 Task: Create a rule when the name of a card contains text .
Action: Mouse moved to (1139, 137)
Screenshot: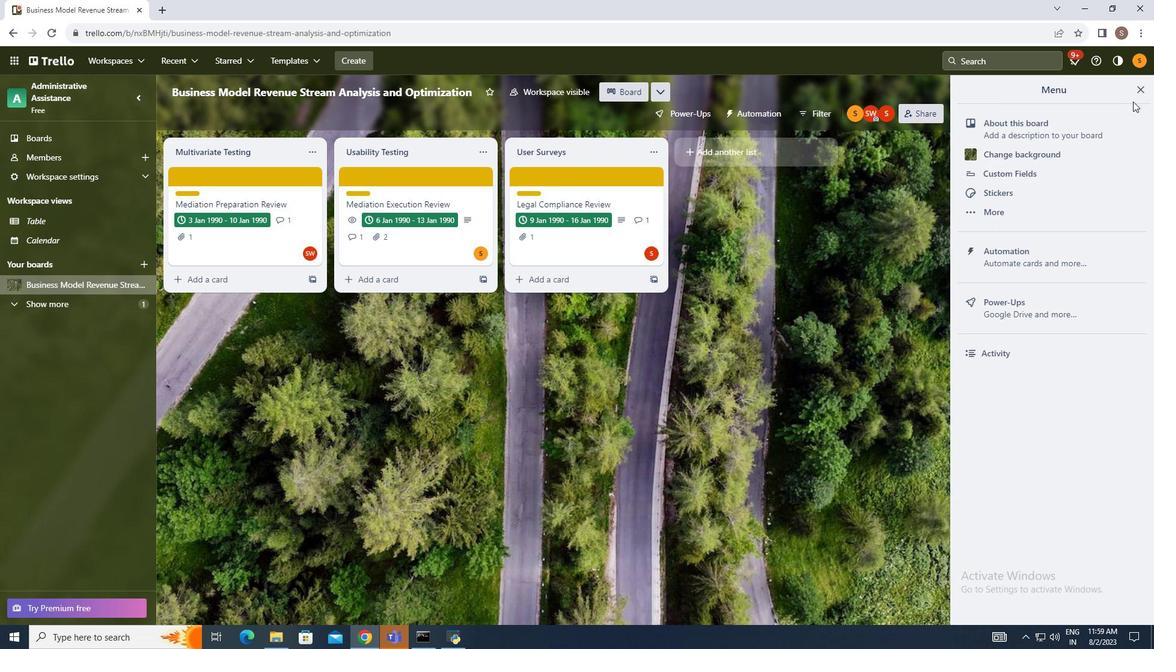 
Action: Mouse pressed left at (1139, 137)
Screenshot: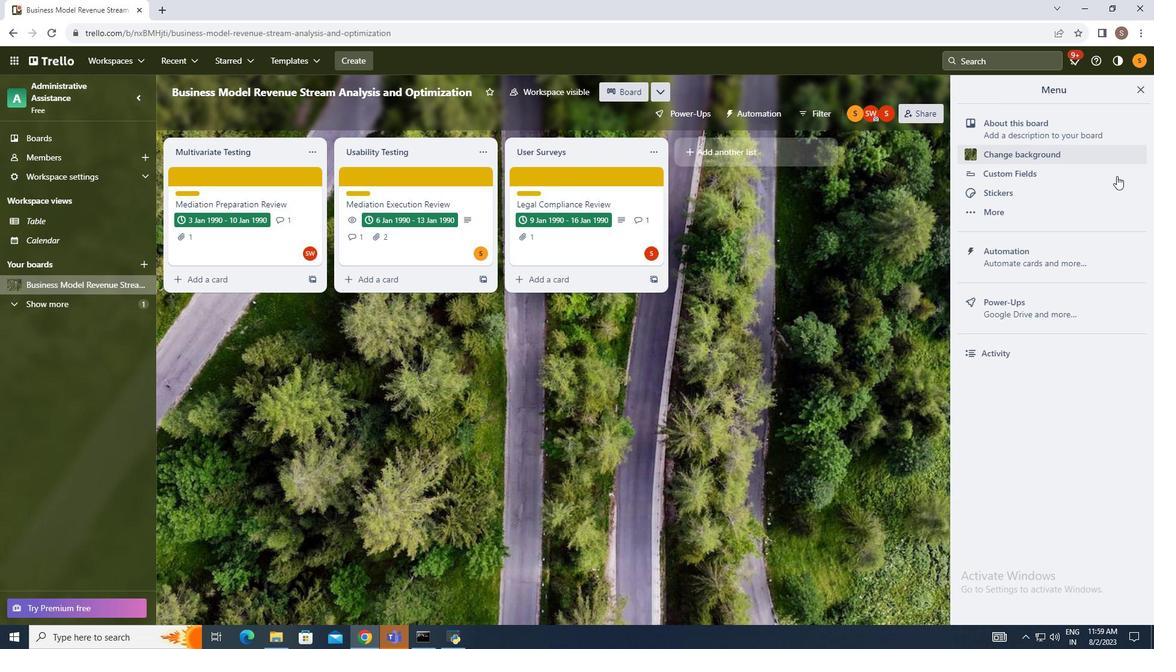 
Action: Mouse moved to (1066, 270)
Screenshot: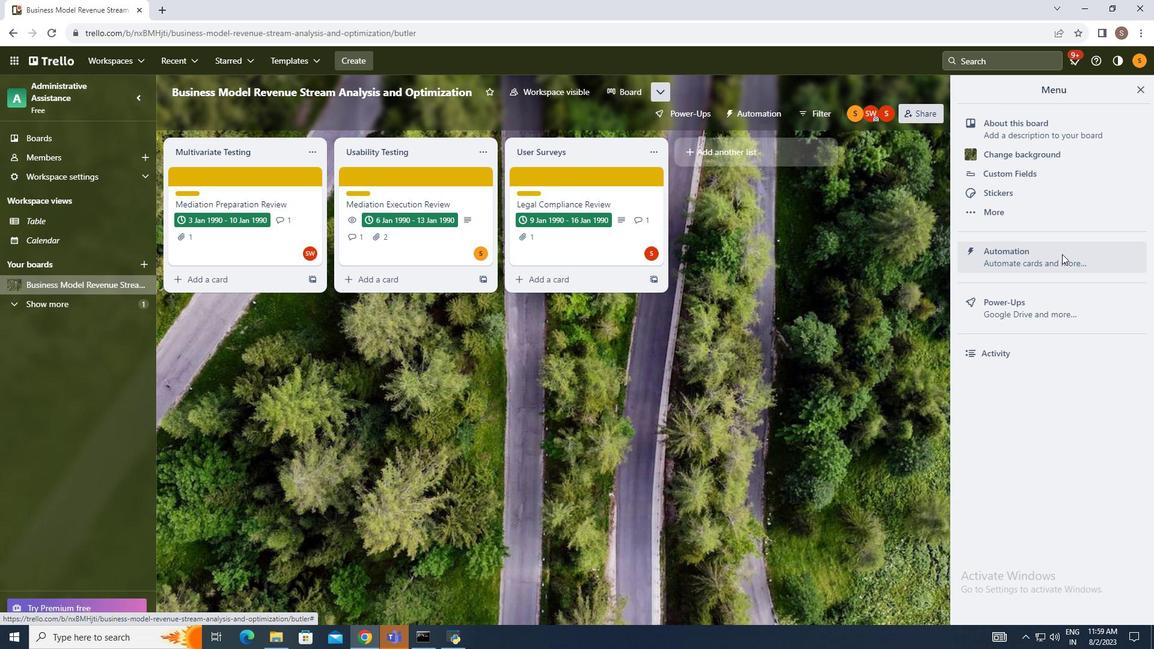 
Action: Mouse pressed left at (1066, 270)
Screenshot: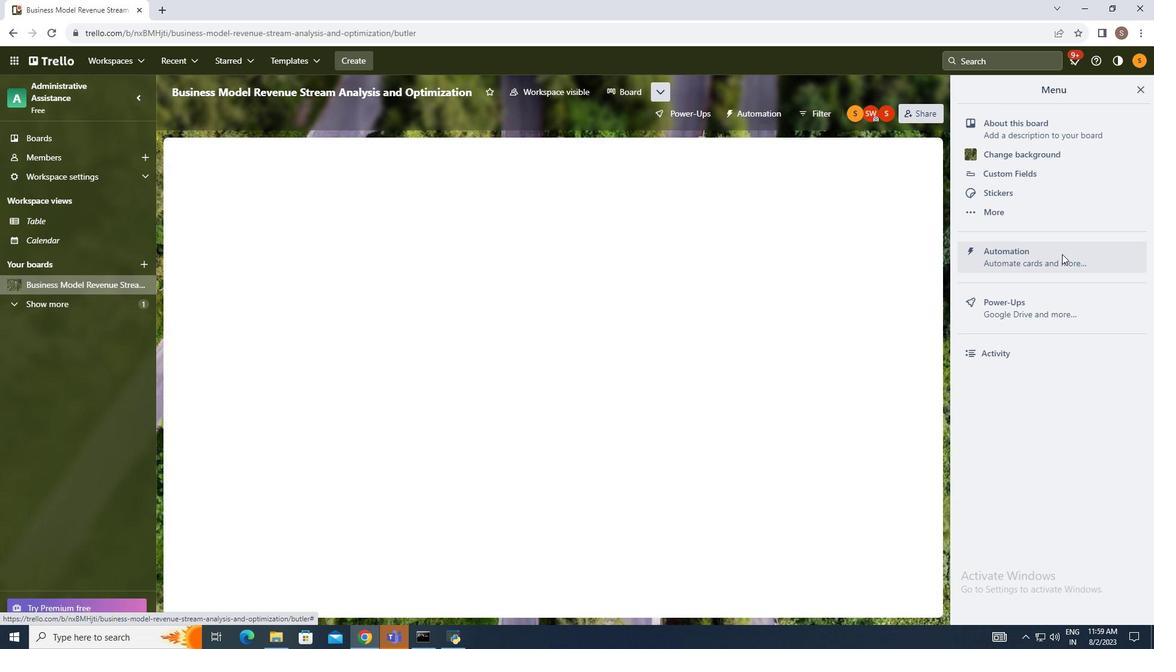 
Action: Mouse moved to (206, 238)
Screenshot: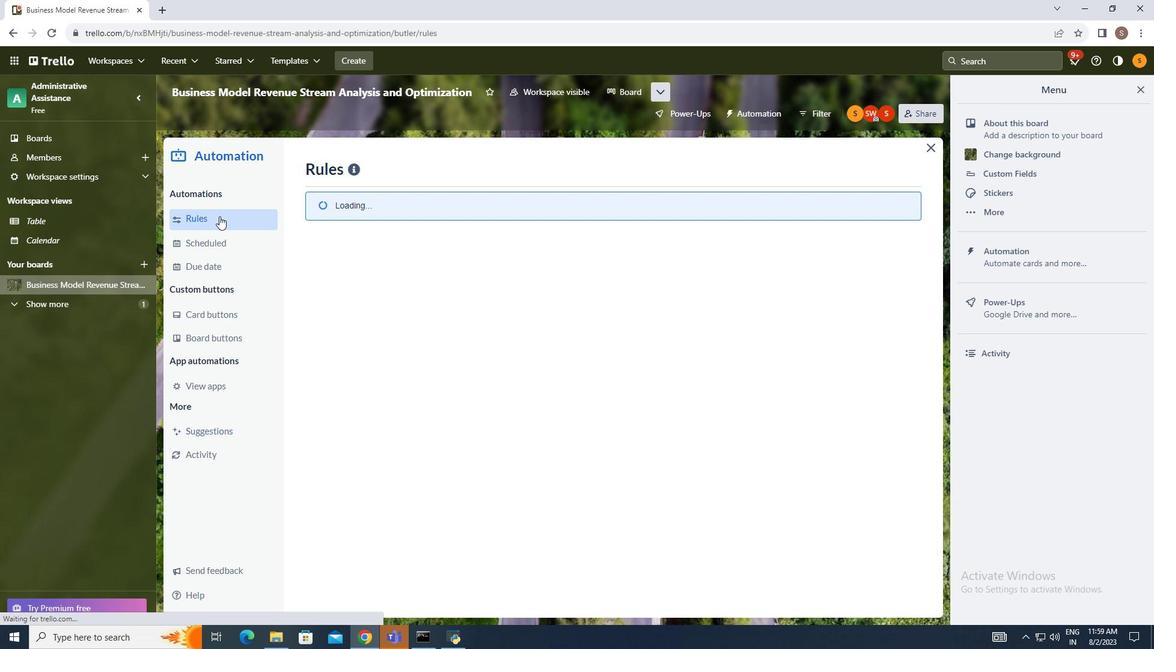 
Action: Mouse pressed left at (206, 238)
Screenshot: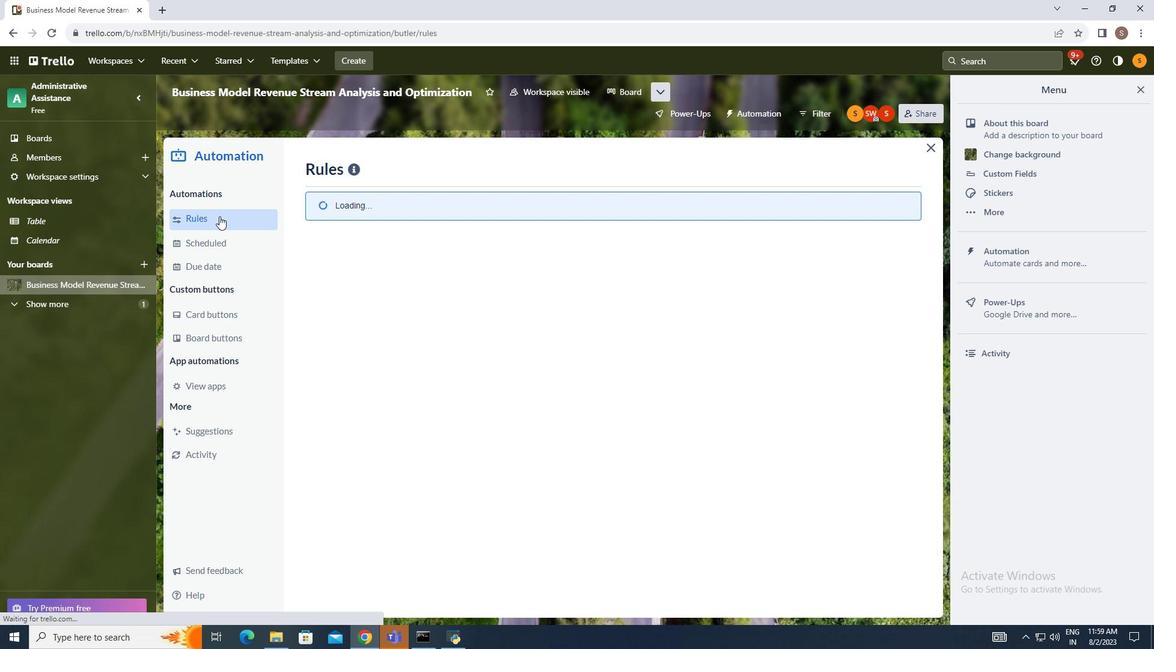 
Action: Mouse moved to (809, 196)
Screenshot: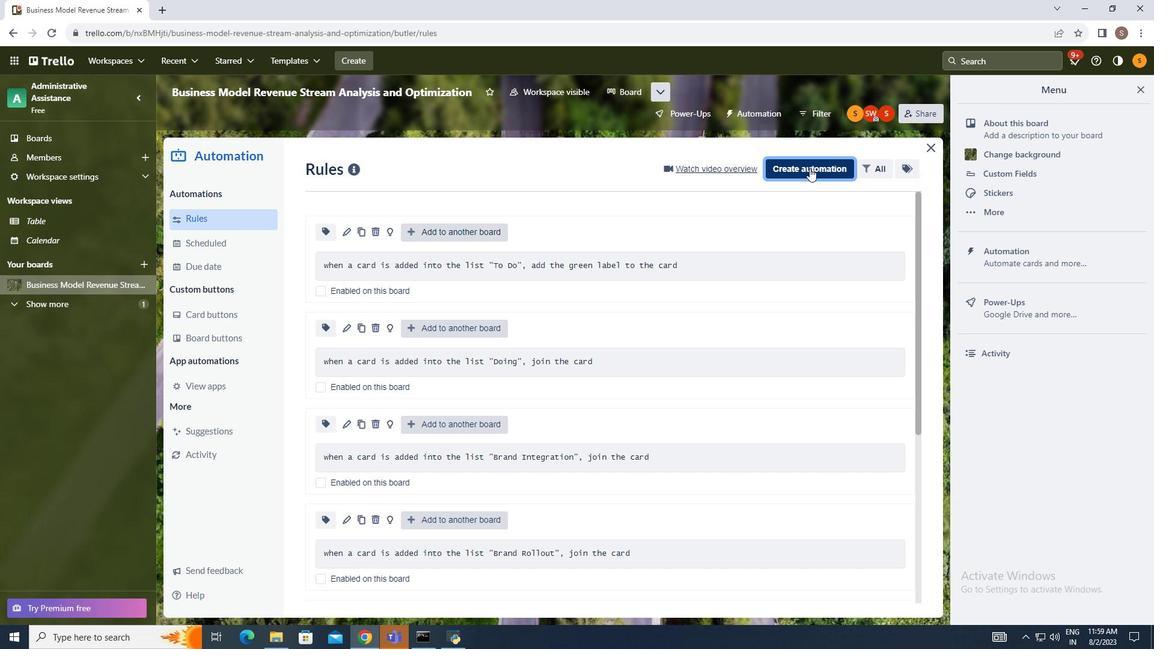 
Action: Mouse pressed left at (809, 196)
Screenshot: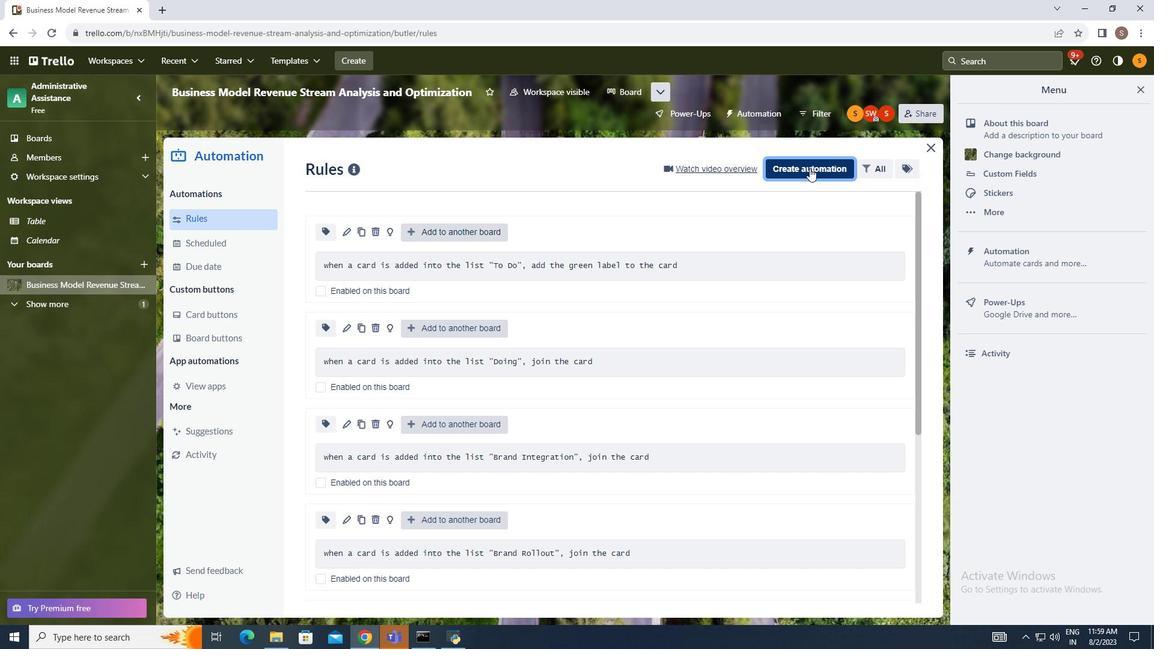
Action: Mouse moved to (603, 293)
Screenshot: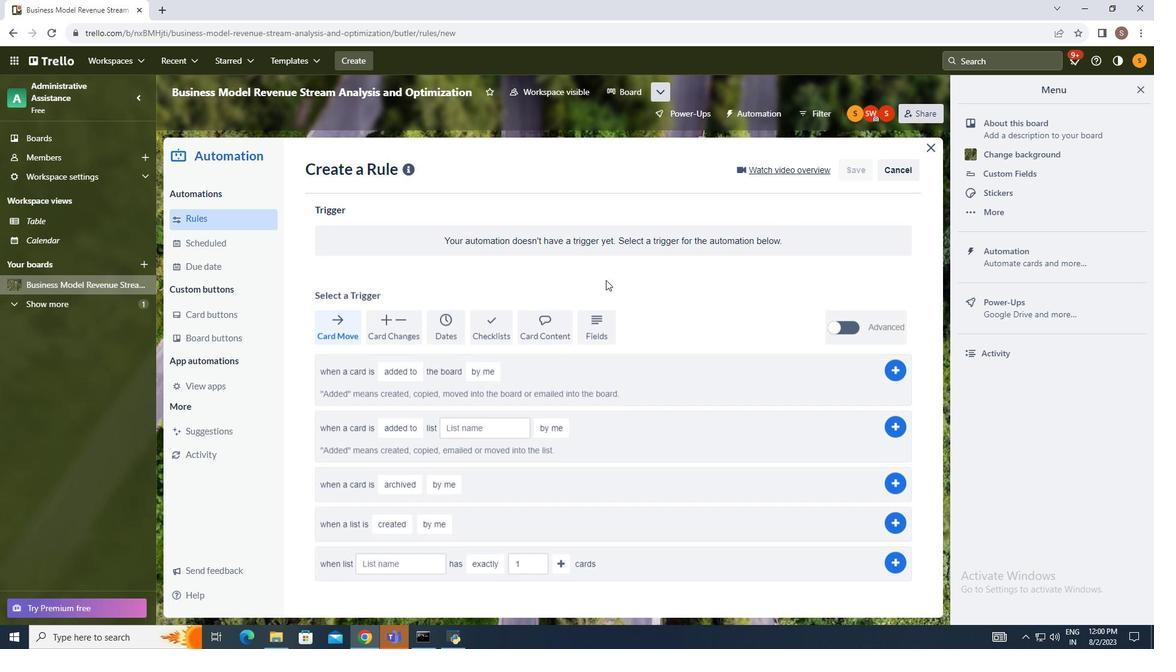 
Action: Mouse pressed left at (603, 293)
Screenshot: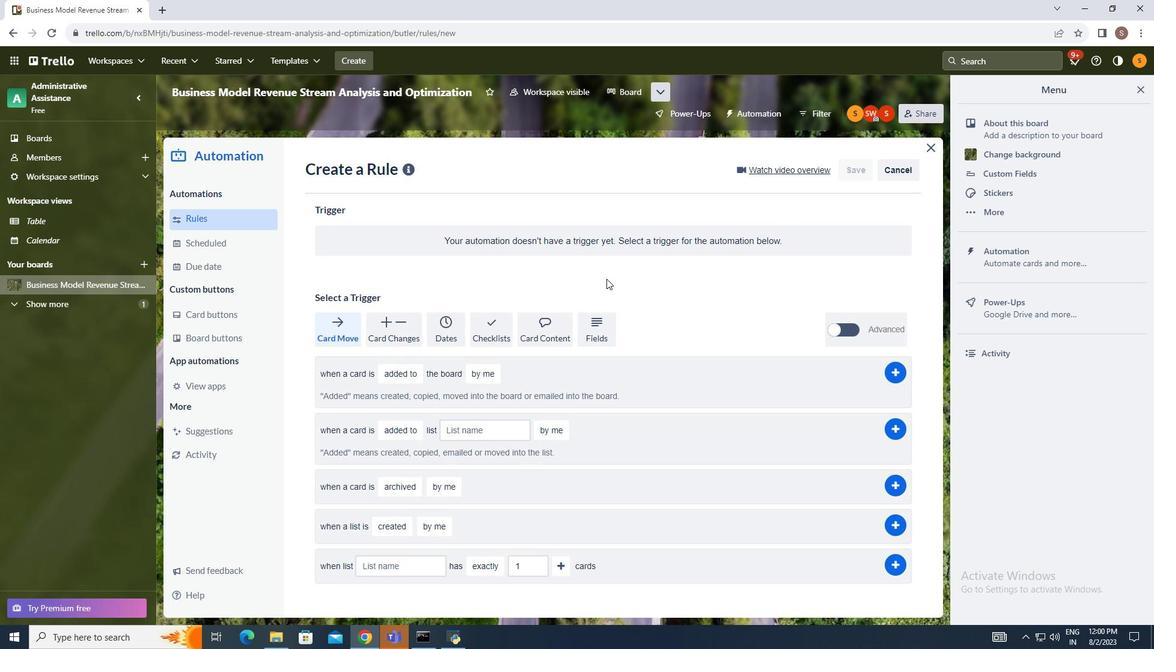 
Action: Mouse moved to (526, 330)
Screenshot: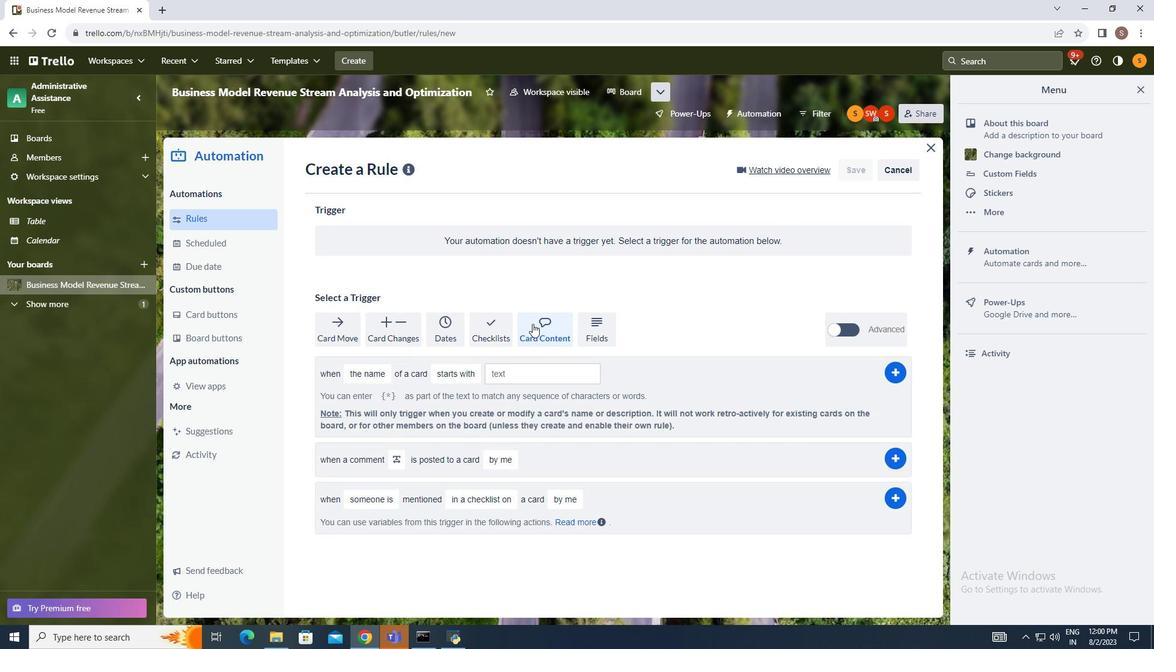 
Action: Mouse pressed left at (526, 330)
Screenshot: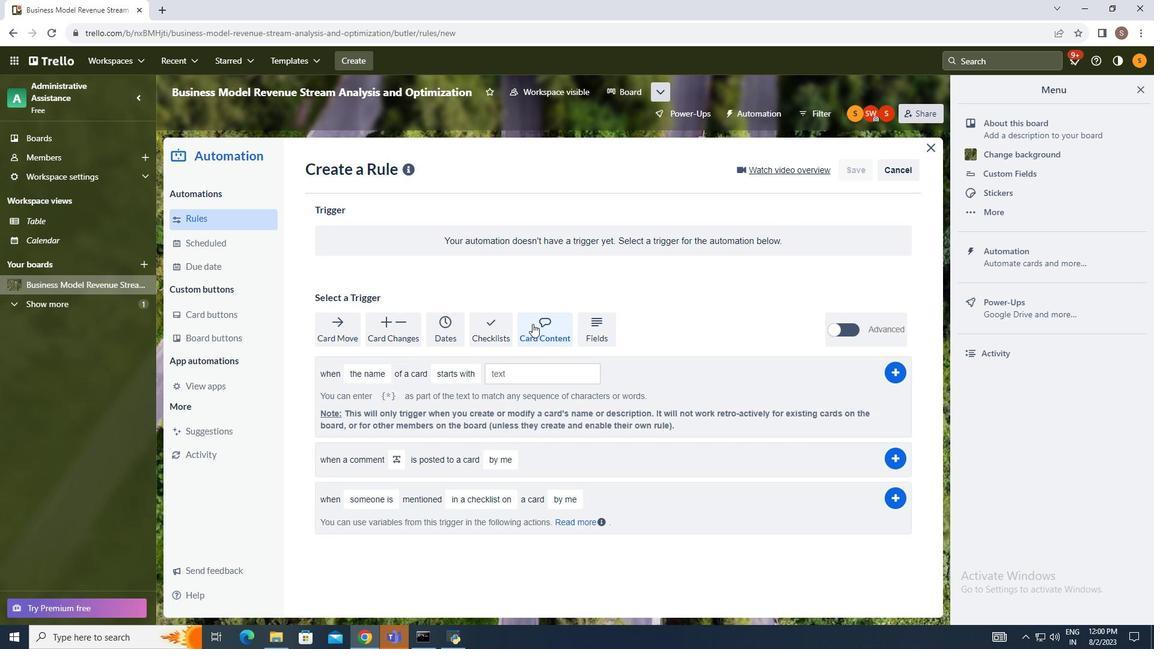 
Action: Mouse moved to (359, 374)
Screenshot: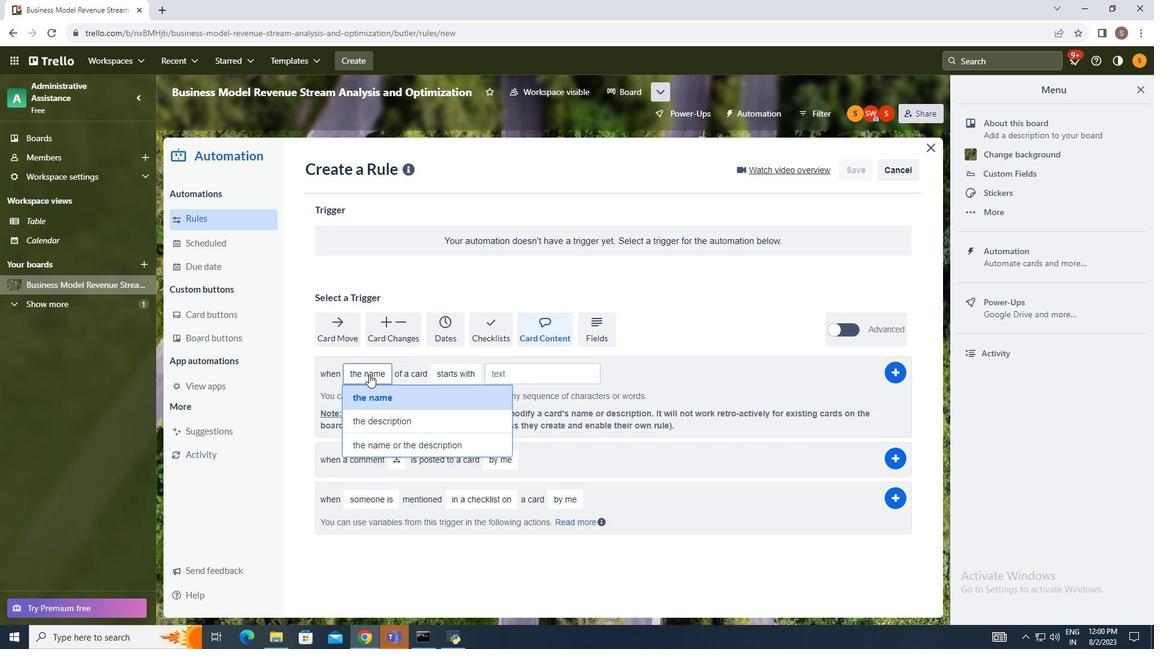 
Action: Mouse pressed left at (359, 374)
Screenshot: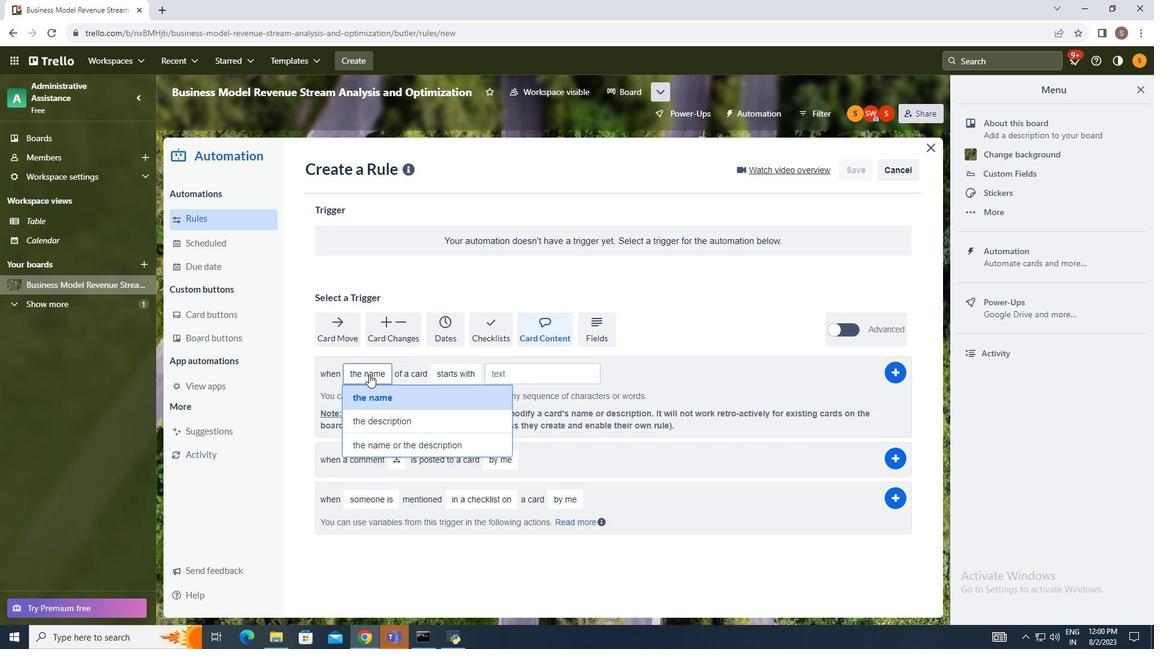 
Action: Mouse moved to (374, 389)
Screenshot: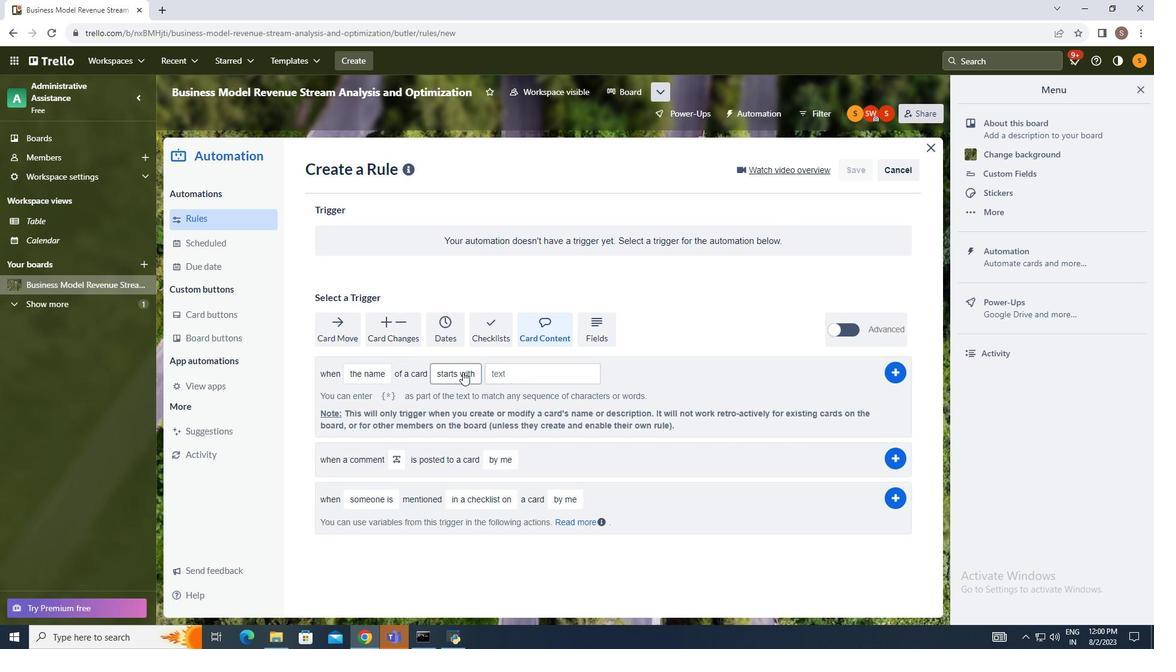 
Action: Mouse pressed left at (374, 389)
Screenshot: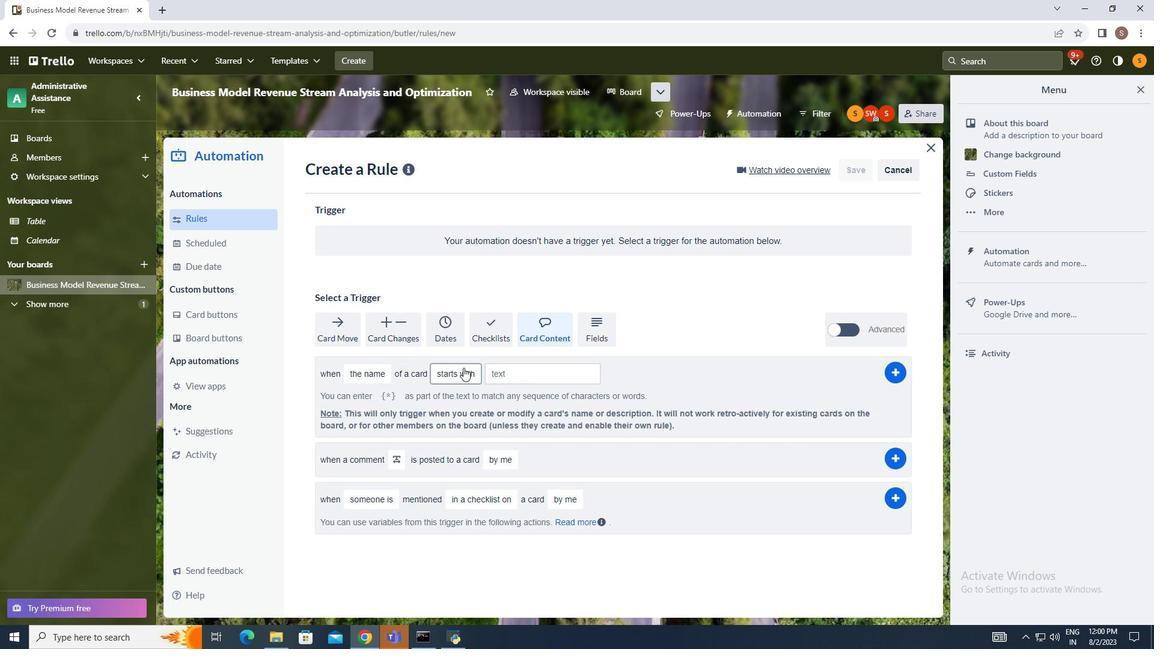 
Action: Mouse moved to (455, 368)
Screenshot: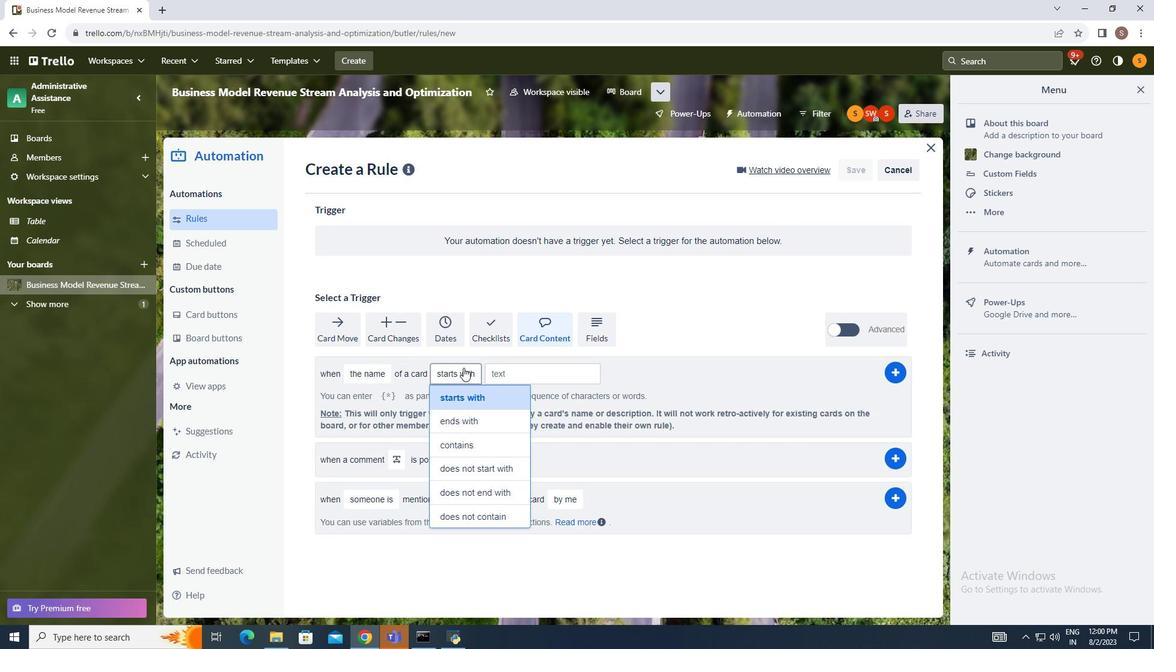 
Action: Mouse pressed left at (455, 368)
Screenshot: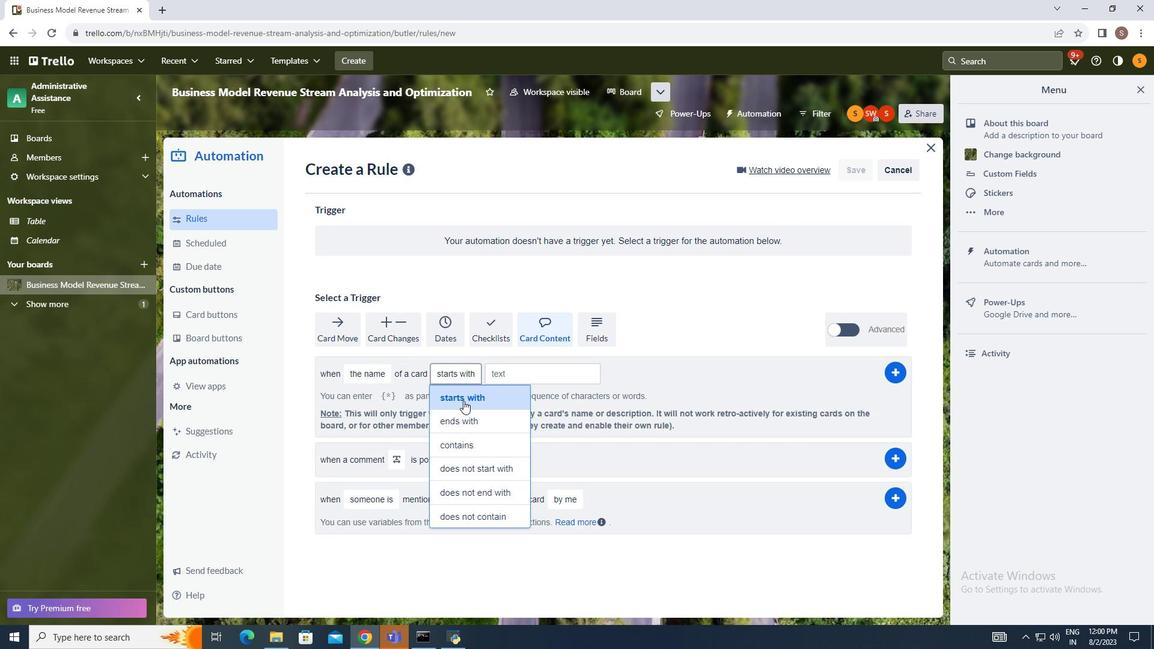 
Action: Mouse moved to (457, 430)
Screenshot: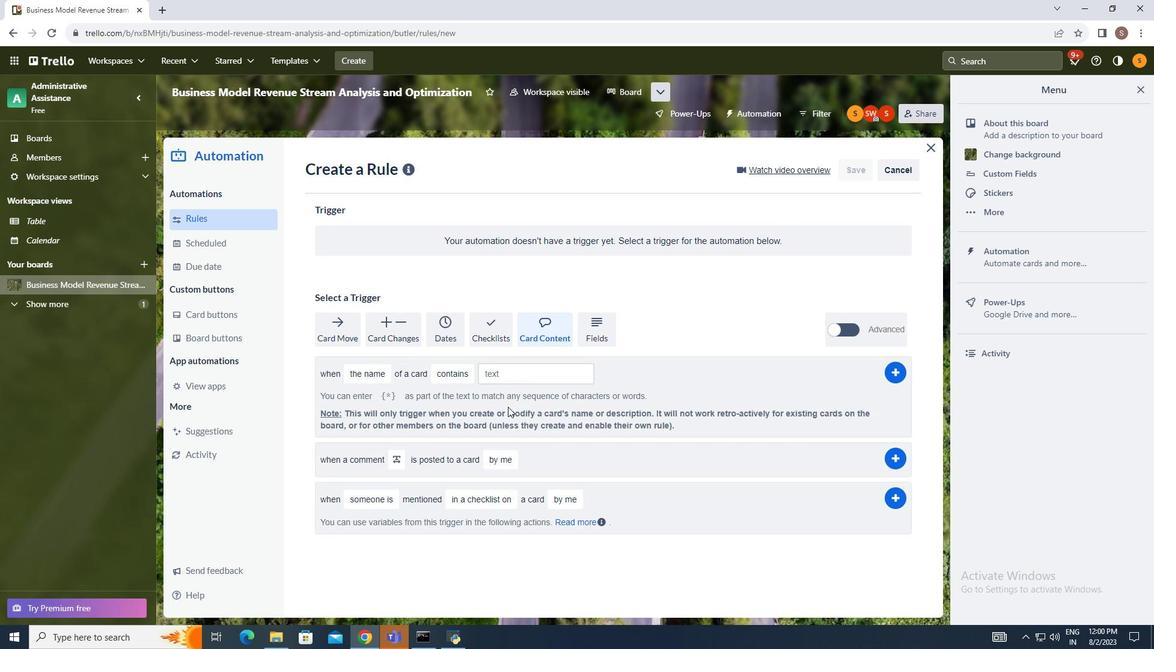 
Action: Mouse pressed left at (457, 430)
Screenshot: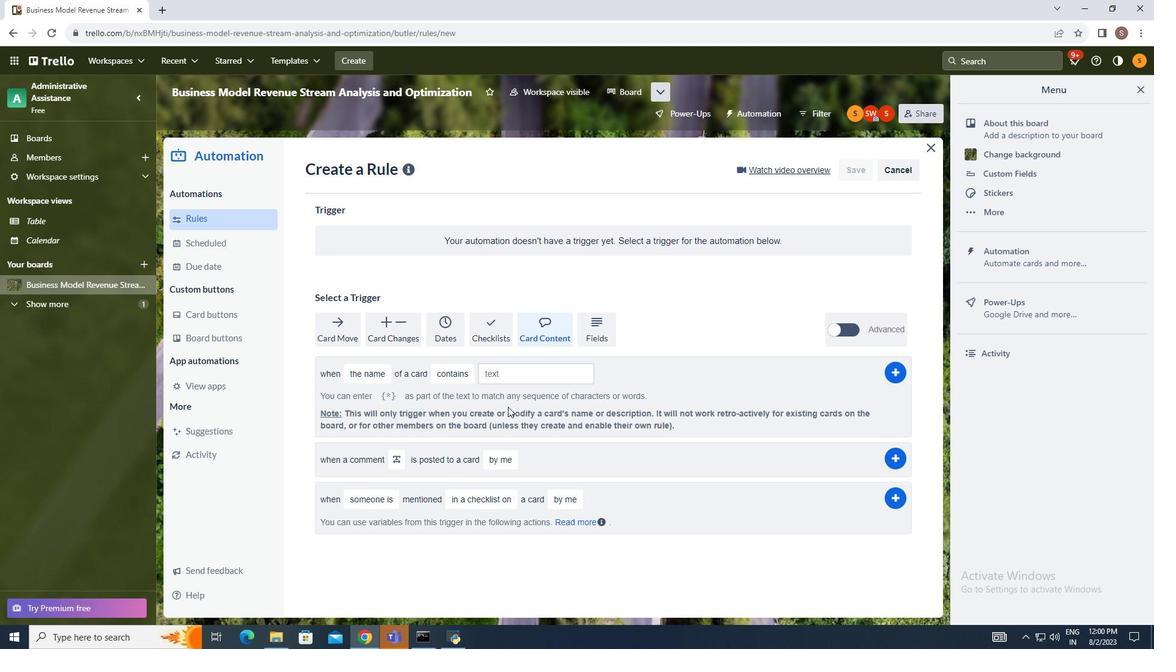 
Action: Mouse moved to (503, 370)
Screenshot: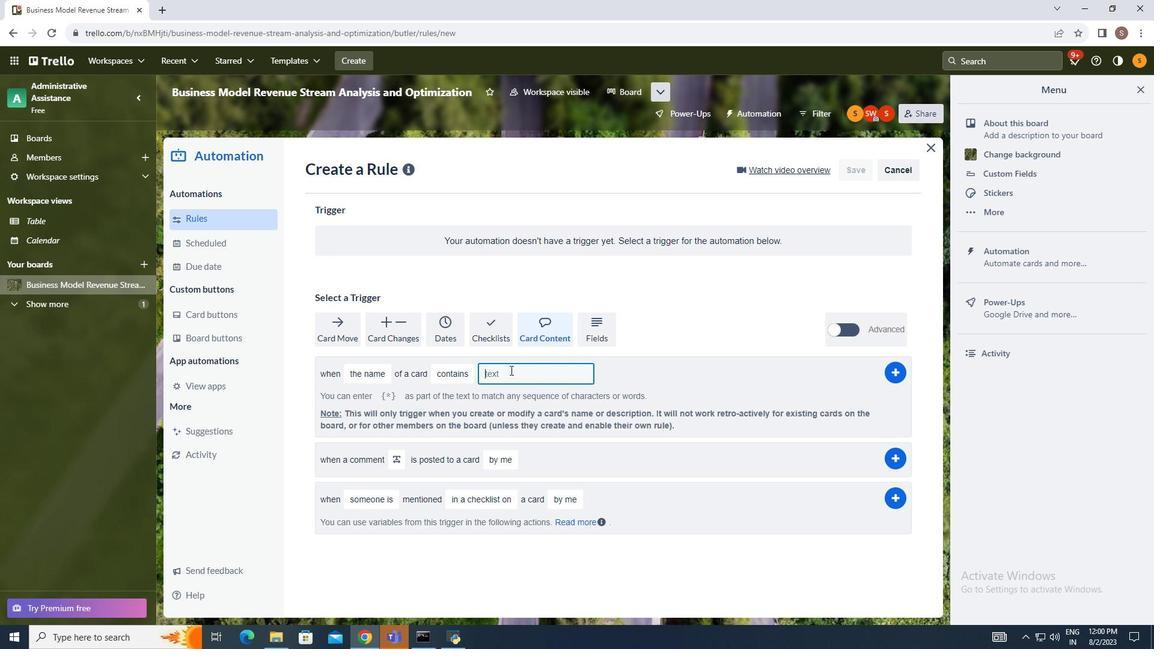 
Action: Mouse pressed left at (503, 370)
Screenshot: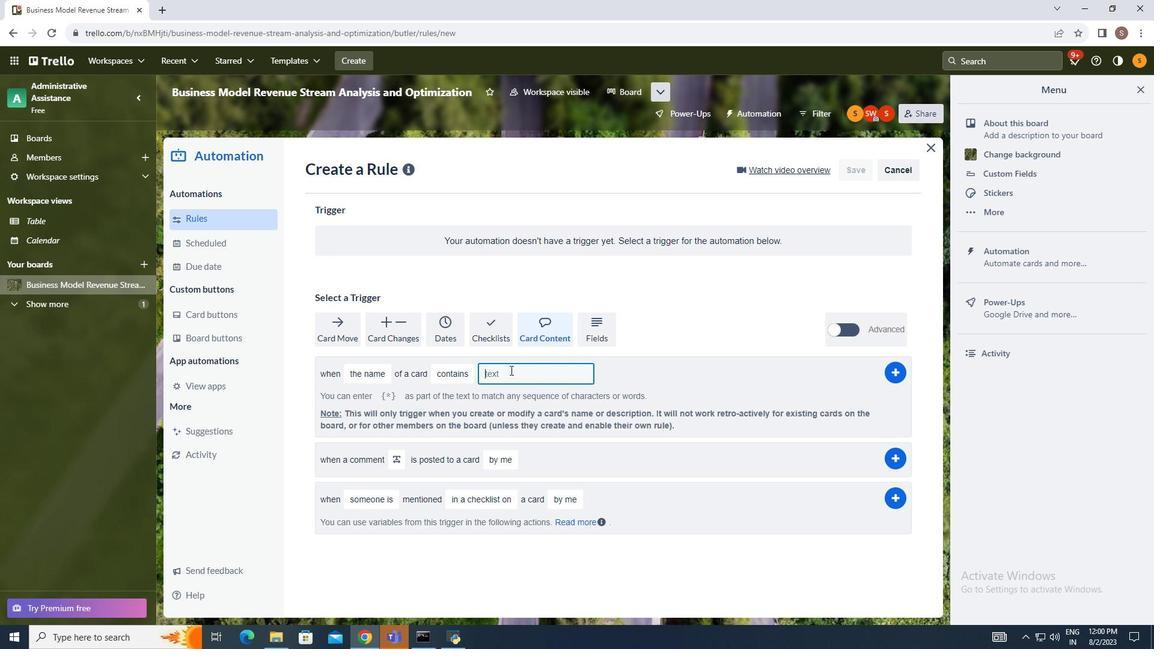 
Action: Mouse moved to (503, 368)
Screenshot: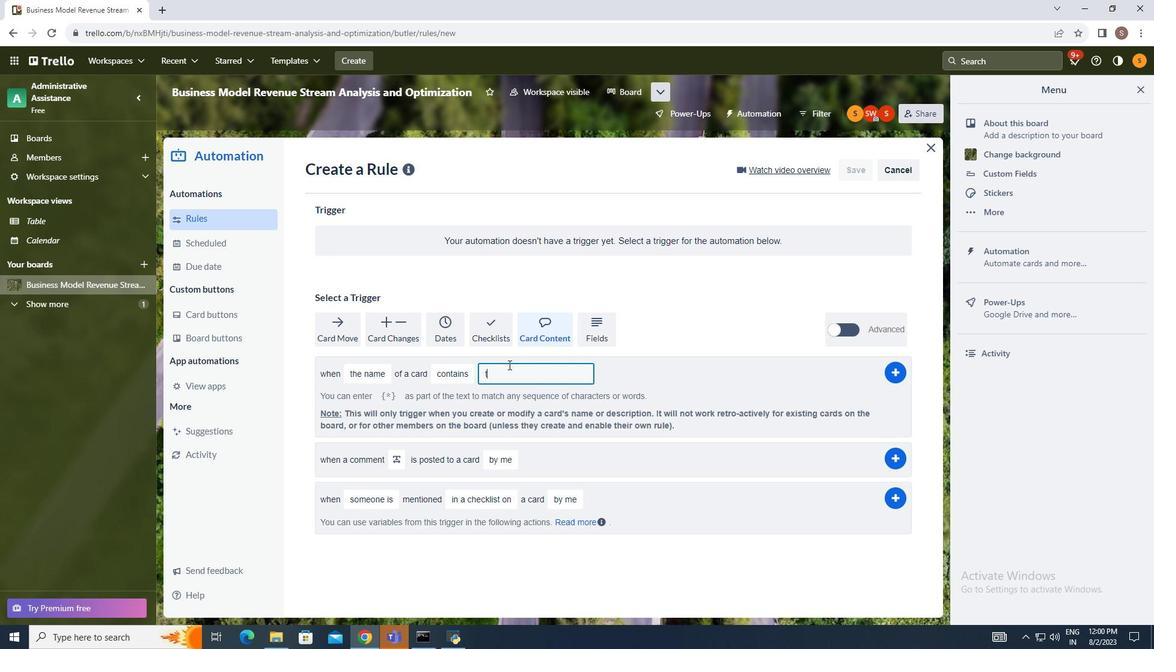 
Action: Key pressed t
Screenshot: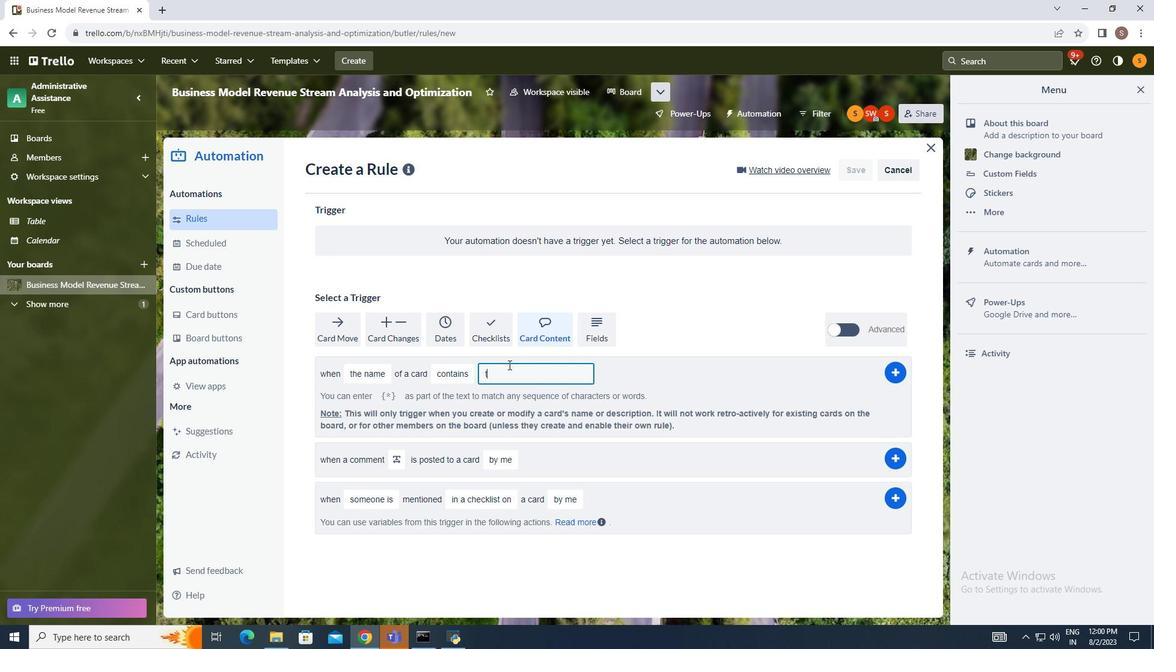 
Action: Mouse moved to (501, 366)
Screenshot: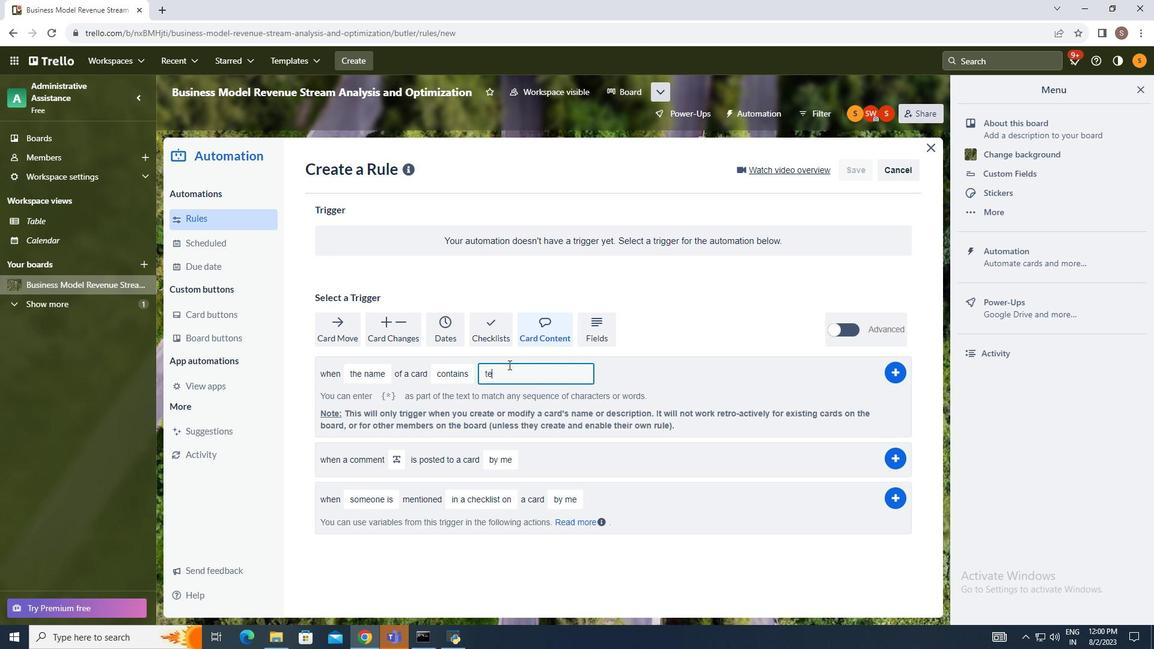 
Action: Key pressed e
Screenshot: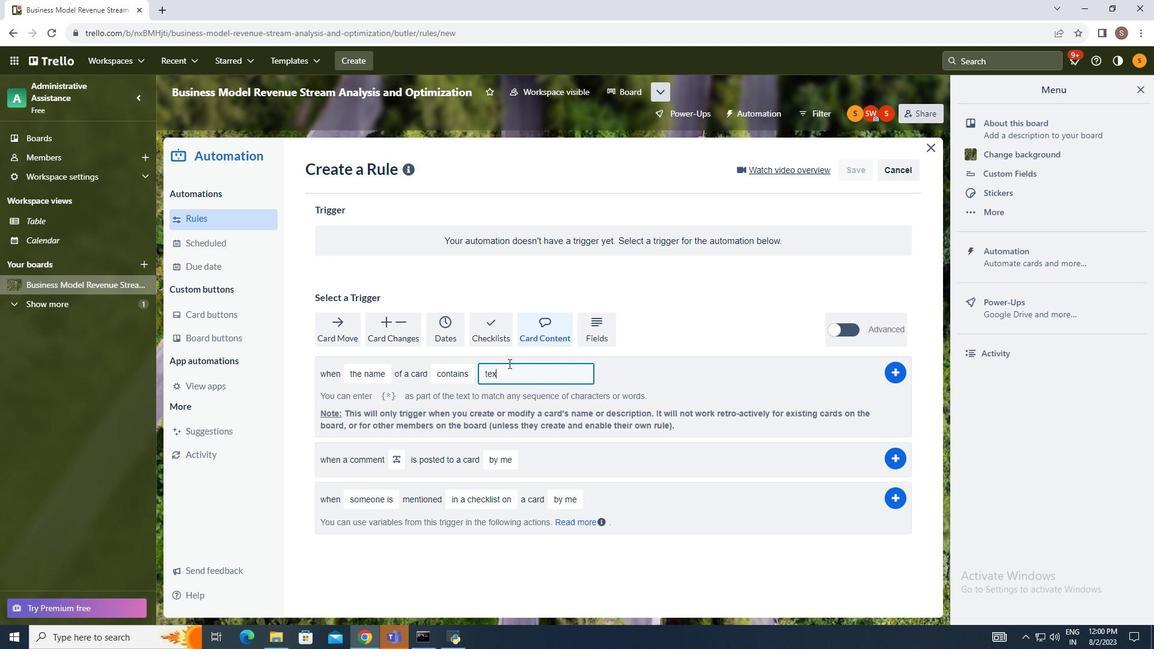 
Action: Mouse moved to (501, 365)
Screenshot: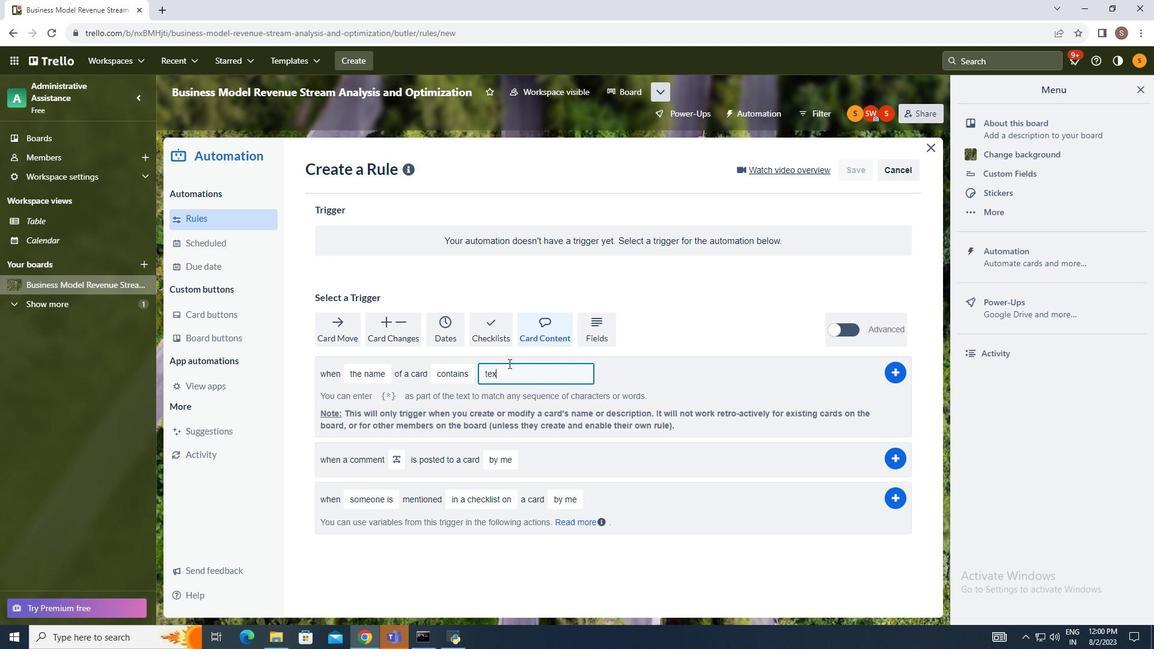 
Action: Key pressed xt
Screenshot: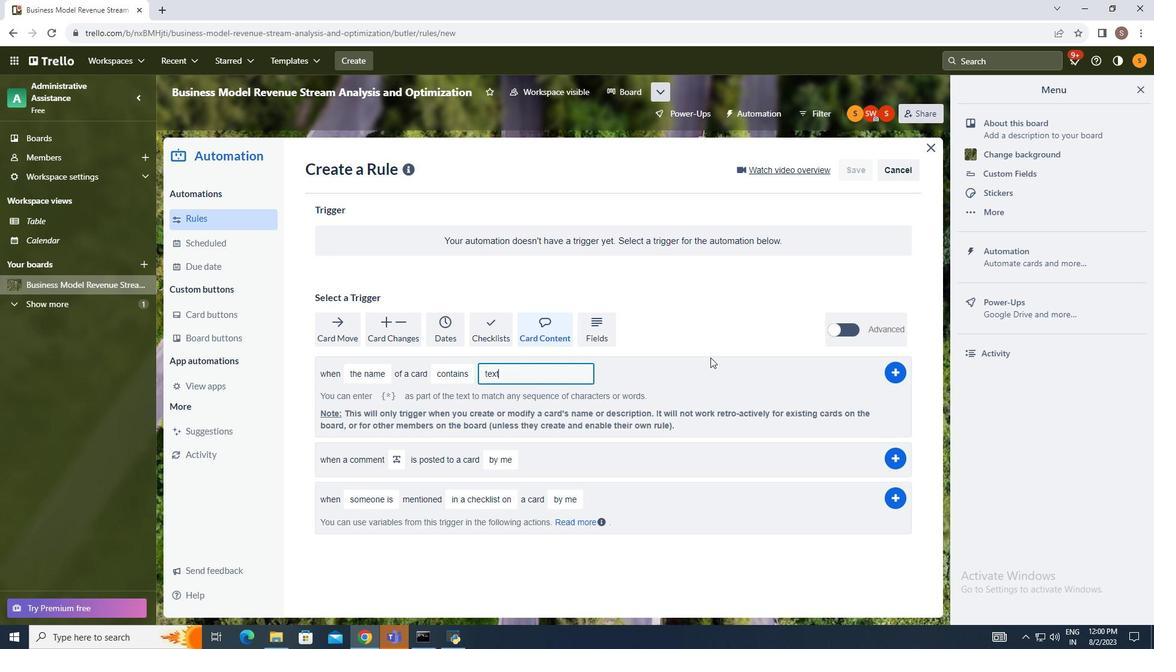 
Action: Mouse moved to (899, 374)
Screenshot: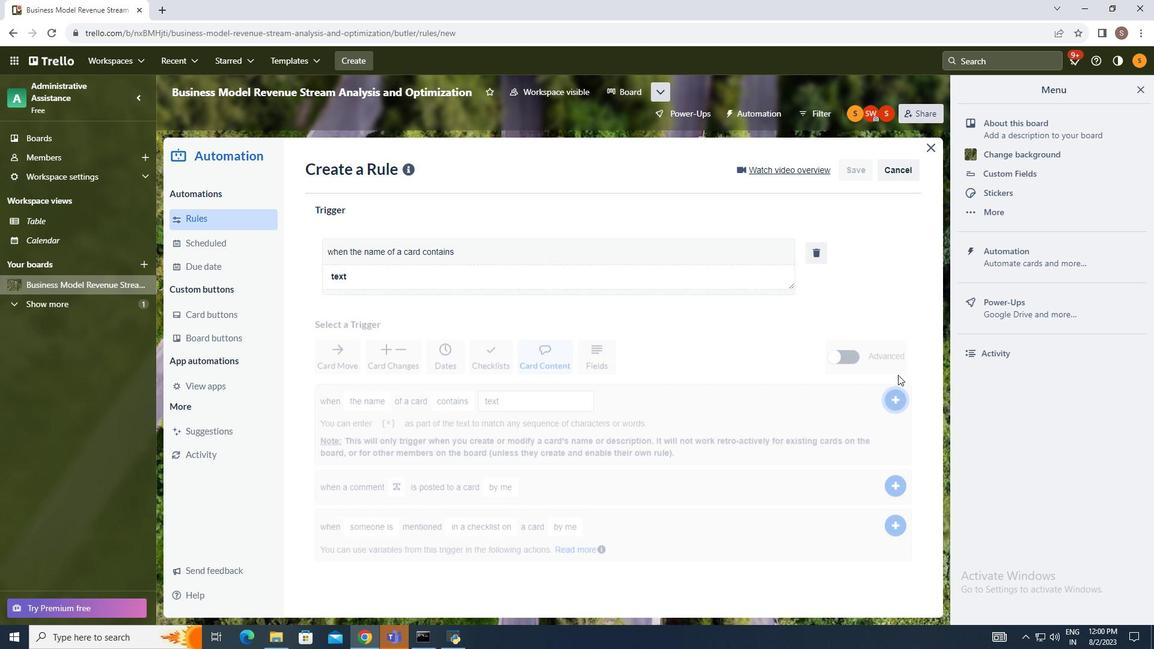 
Action: Mouse pressed left at (899, 374)
Screenshot: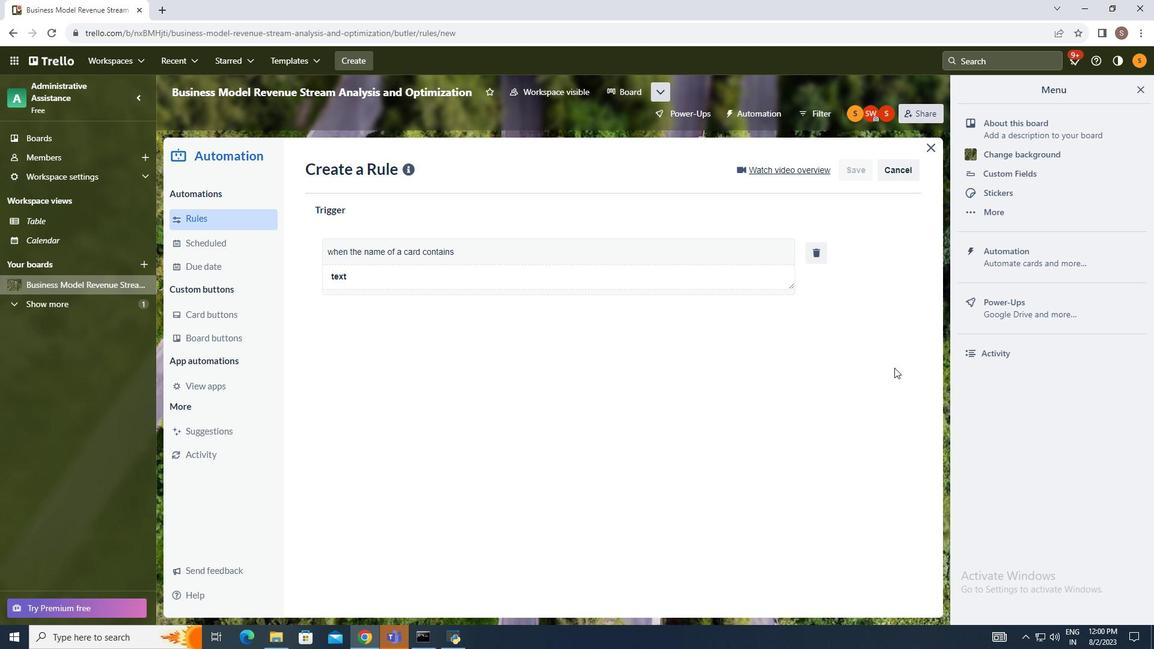 
Action: Mouse moved to (876, 333)
Screenshot: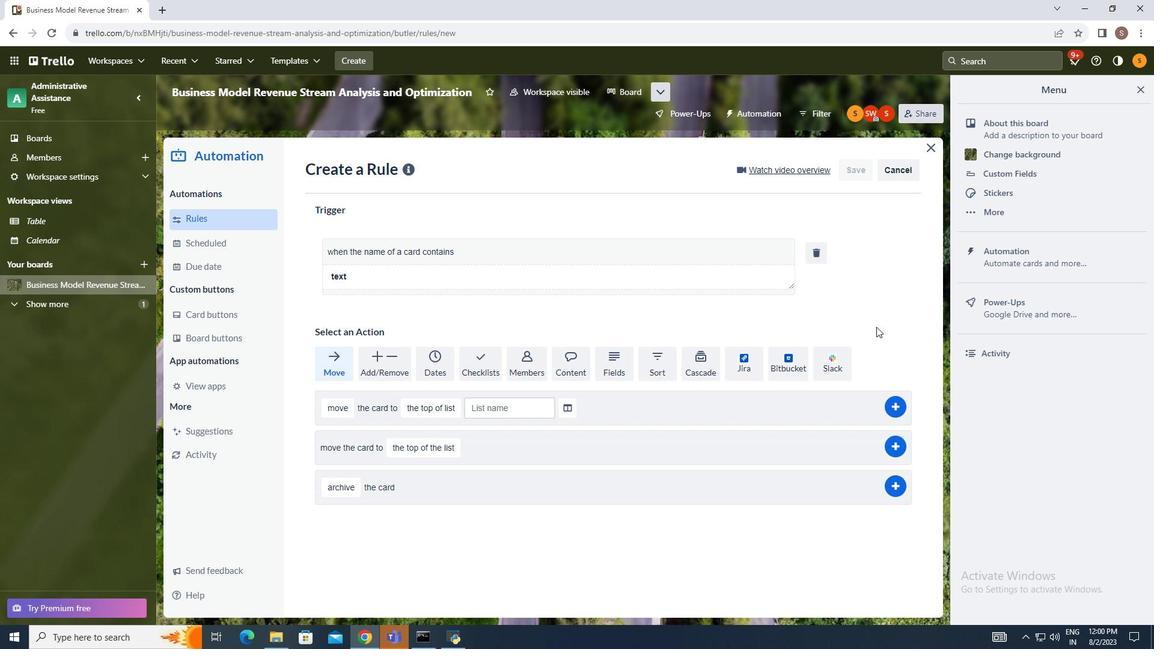 
